 Task: Look for products in the category "Joint Care Supplements" from Doctor's Best only.
Action: Mouse moved to (299, 138)
Screenshot: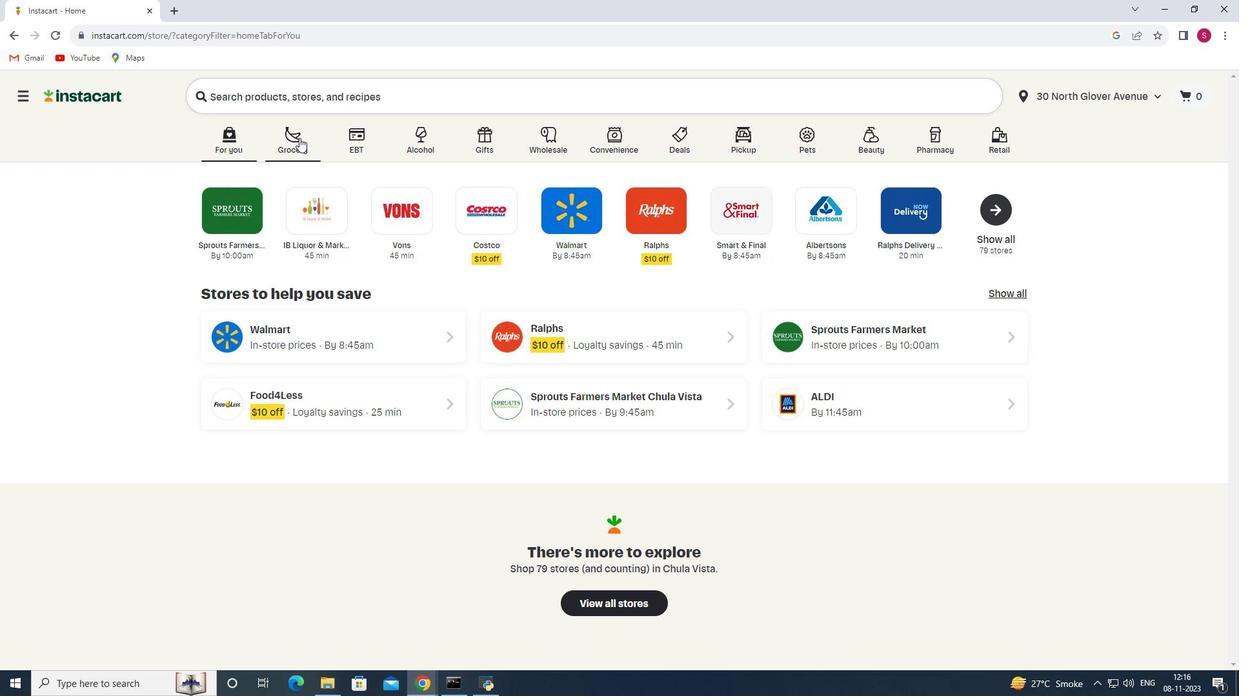 
Action: Mouse pressed left at (299, 138)
Screenshot: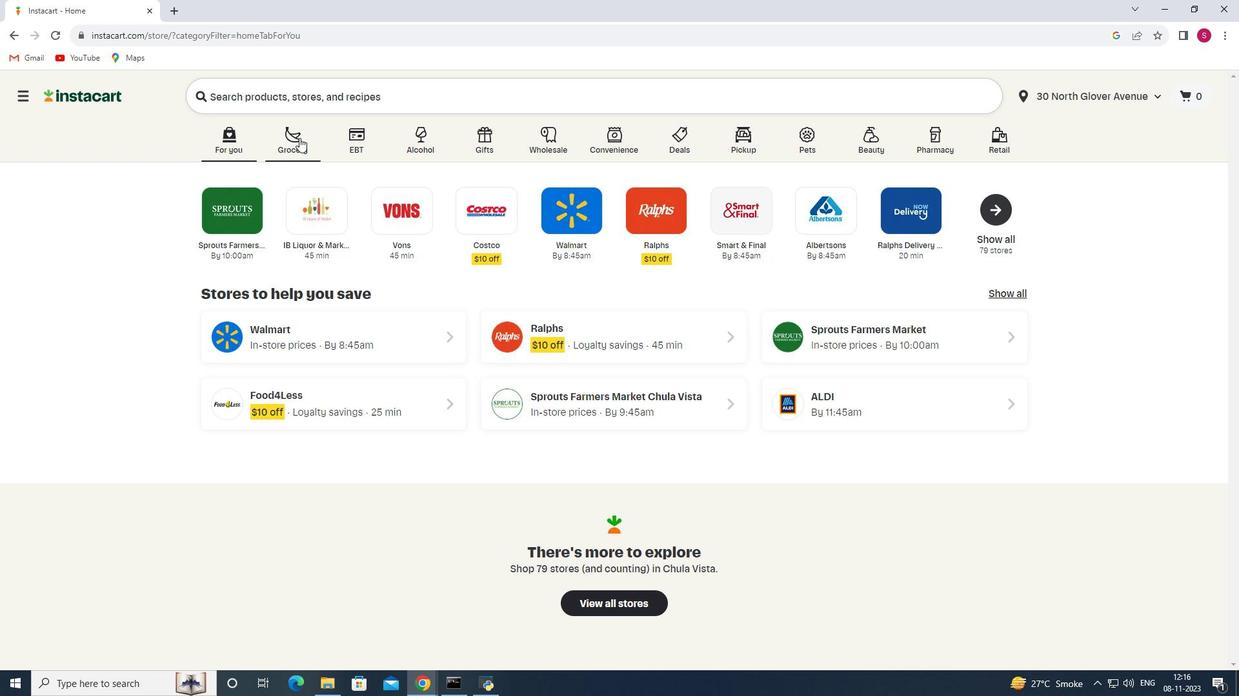 
Action: Mouse moved to (303, 378)
Screenshot: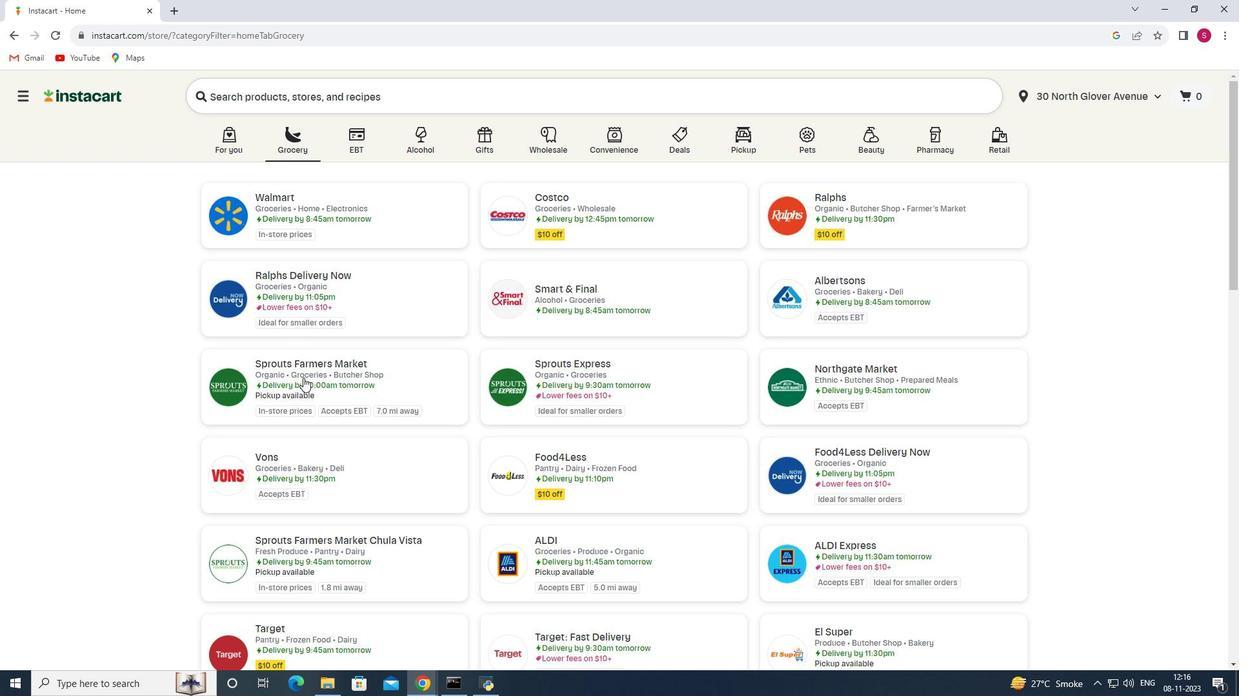 
Action: Mouse pressed left at (303, 378)
Screenshot: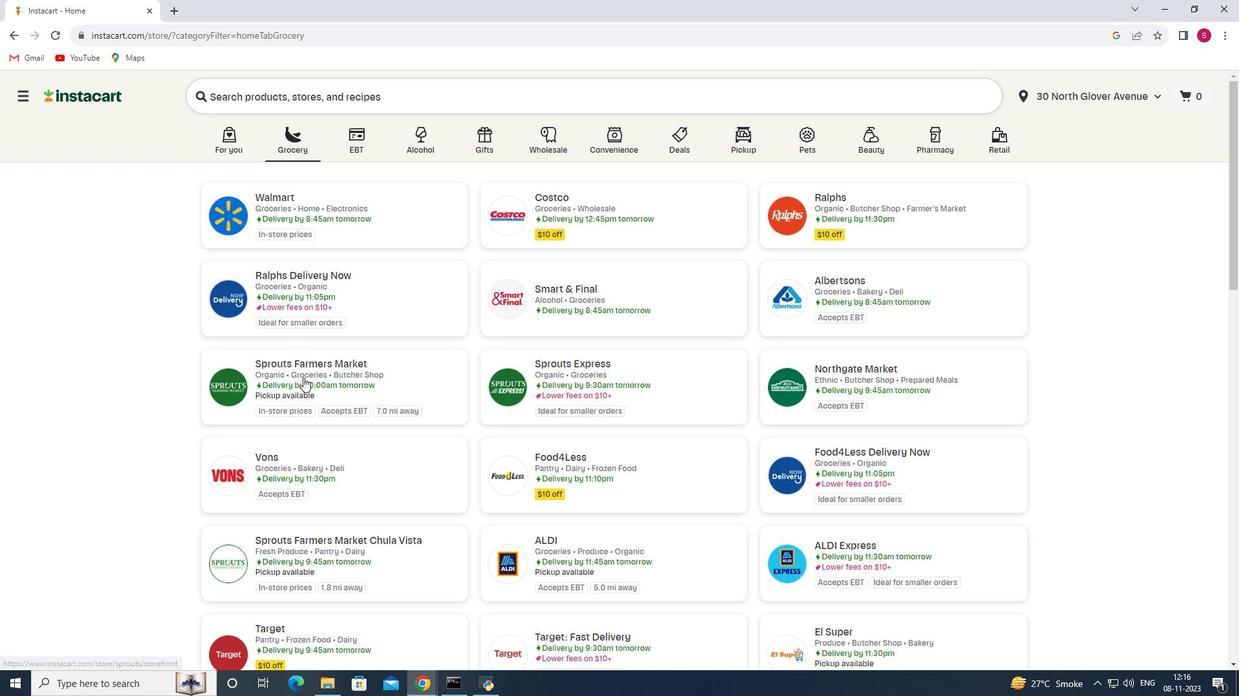 
Action: Mouse moved to (54, 419)
Screenshot: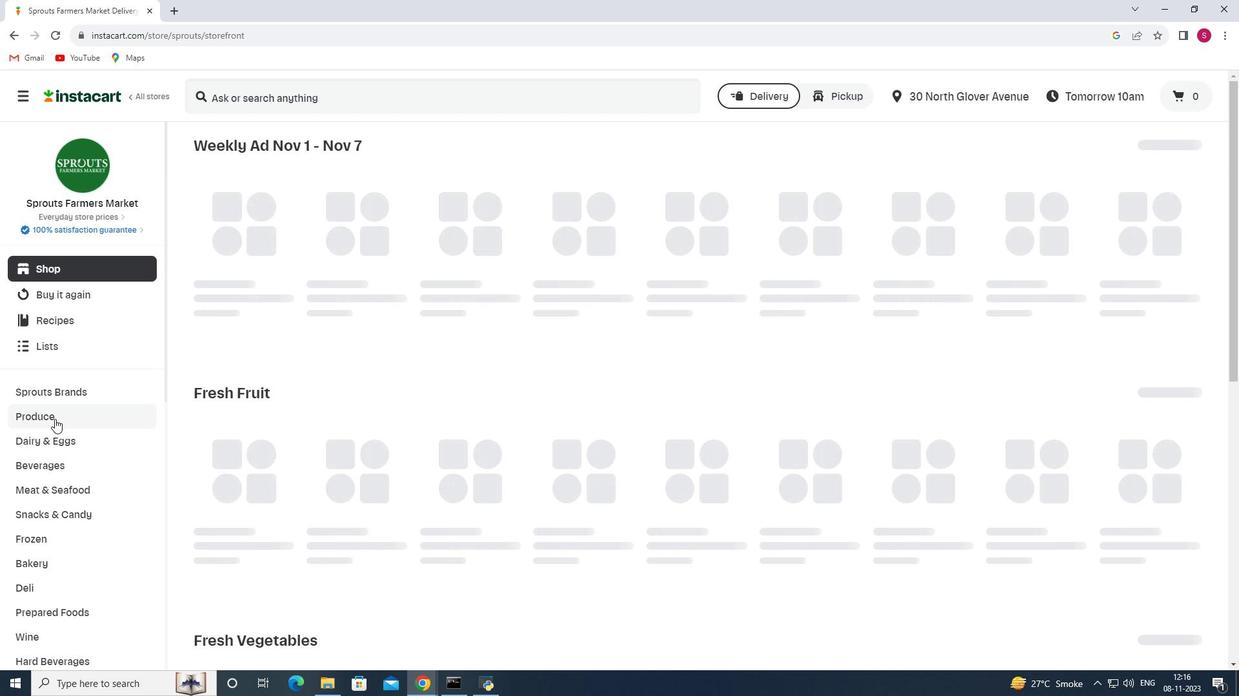
Action: Mouse scrolled (54, 418) with delta (0, 0)
Screenshot: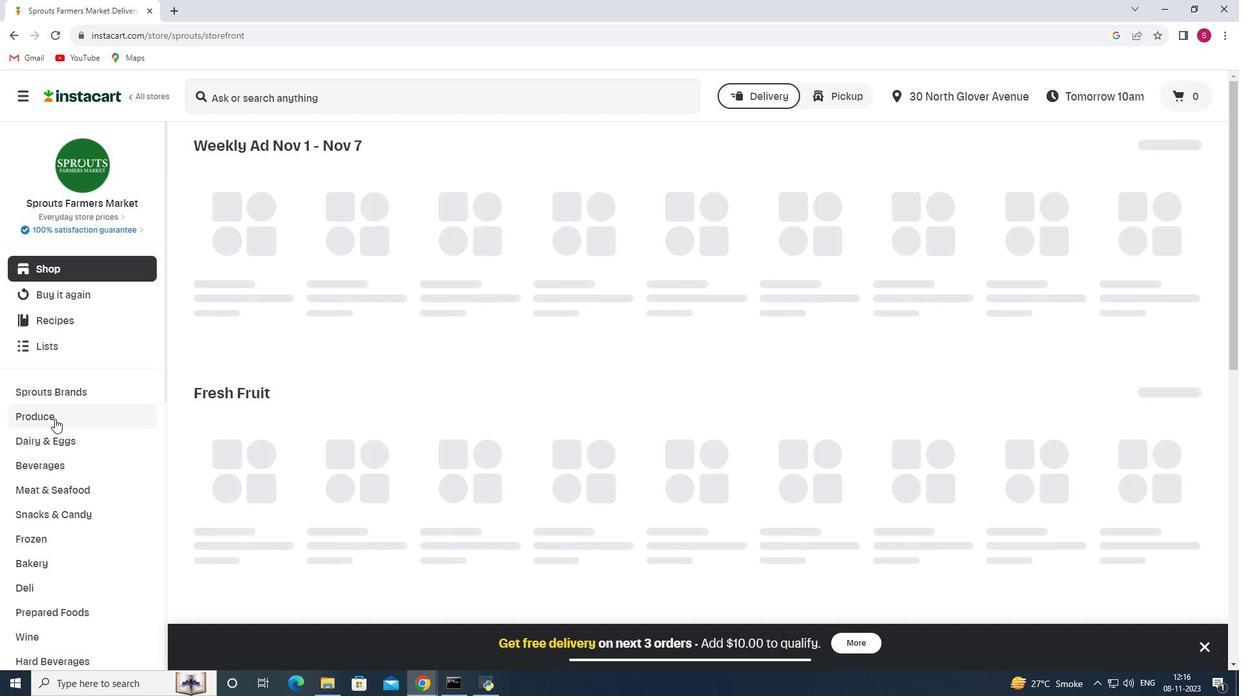
Action: Mouse scrolled (54, 418) with delta (0, 0)
Screenshot: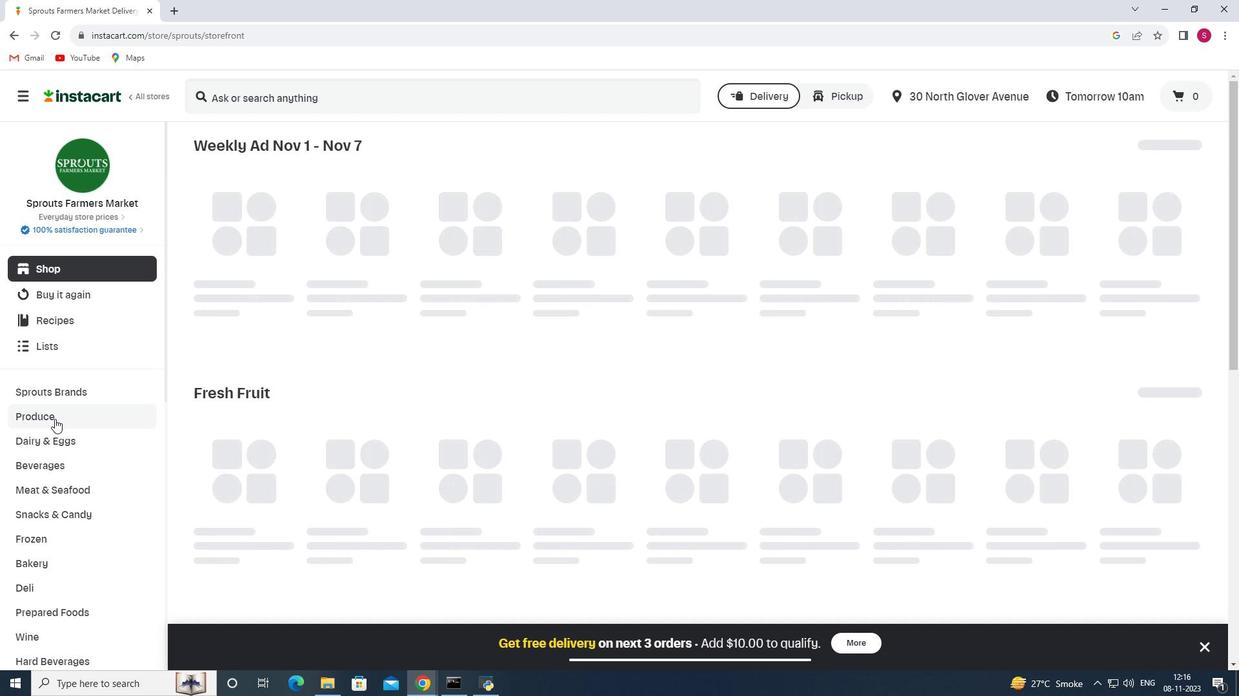 
Action: Mouse moved to (54, 419)
Screenshot: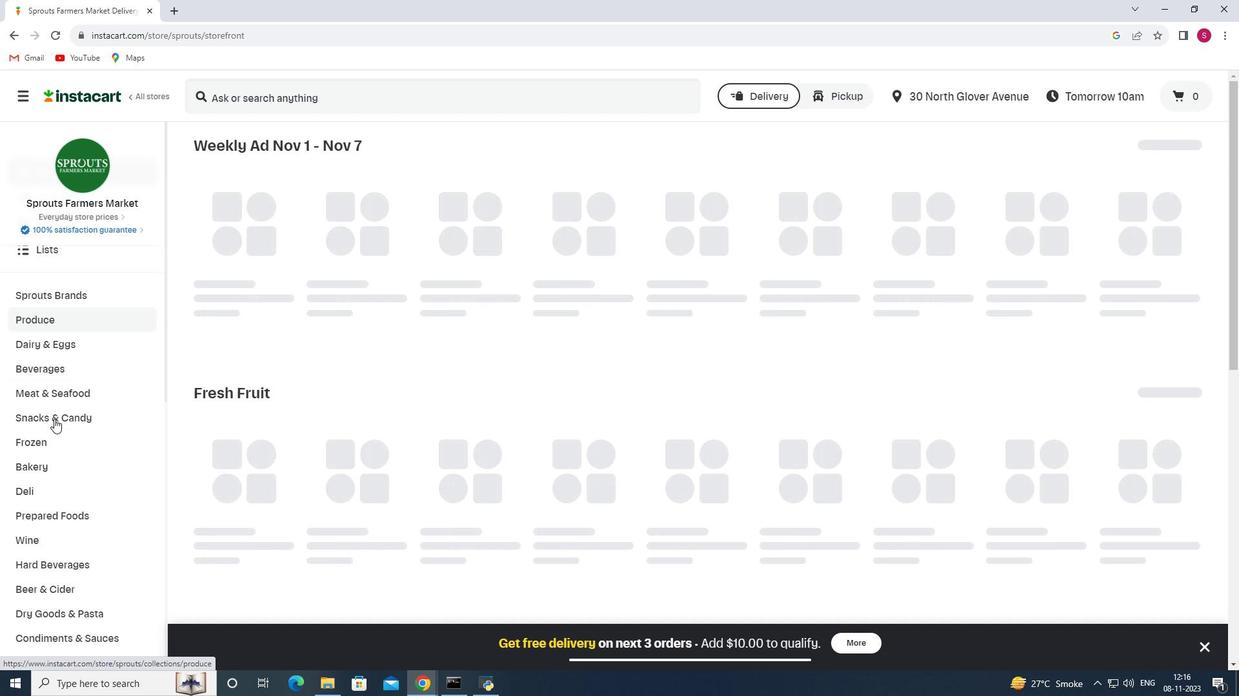 
Action: Mouse scrolled (54, 418) with delta (0, 0)
Screenshot: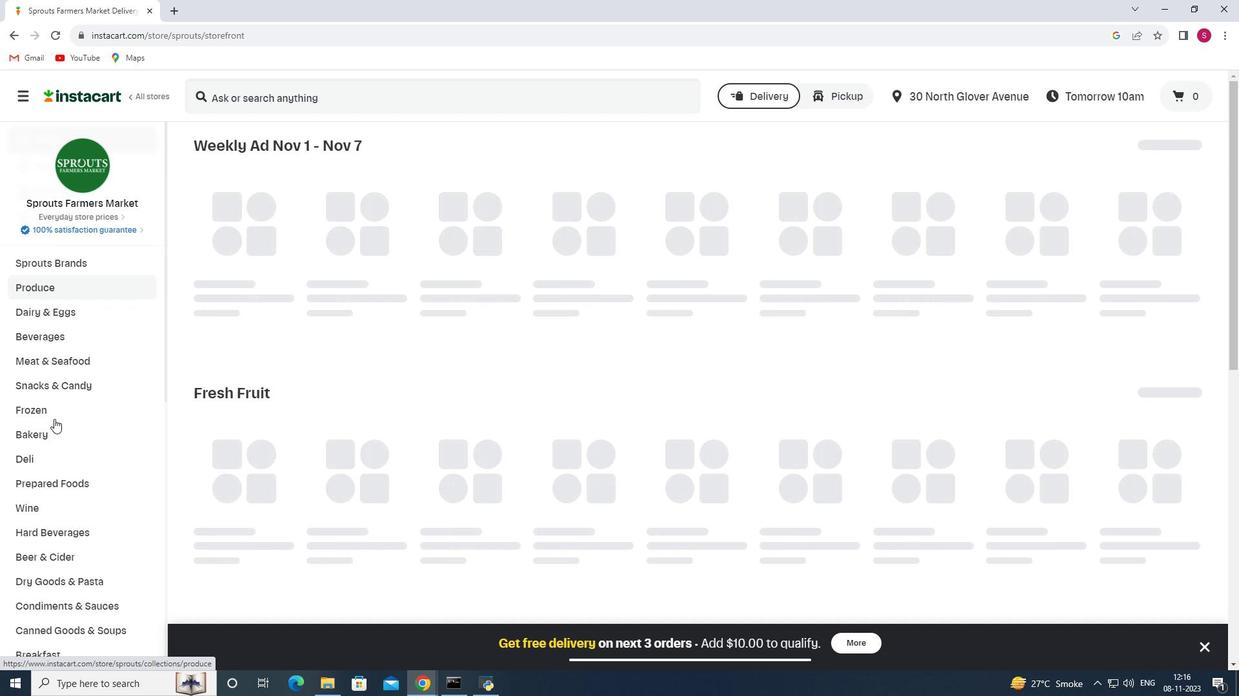
Action: Mouse scrolled (54, 418) with delta (0, 0)
Screenshot: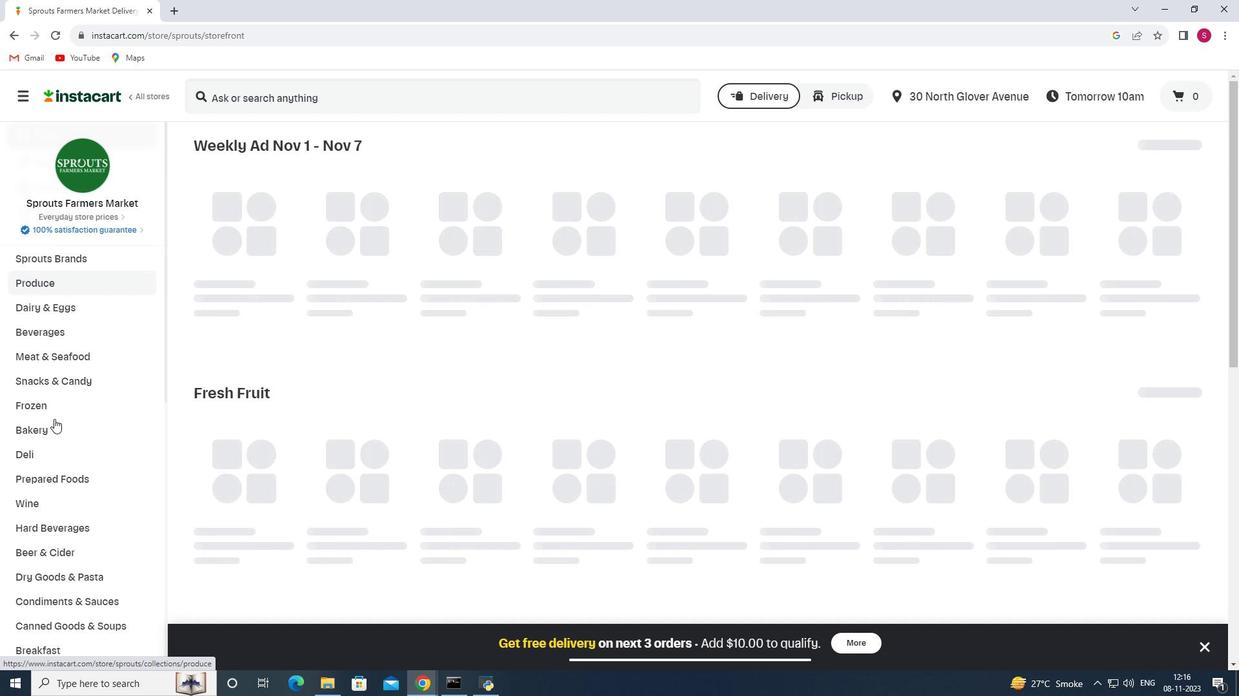 
Action: Mouse scrolled (54, 418) with delta (0, 0)
Screenshot: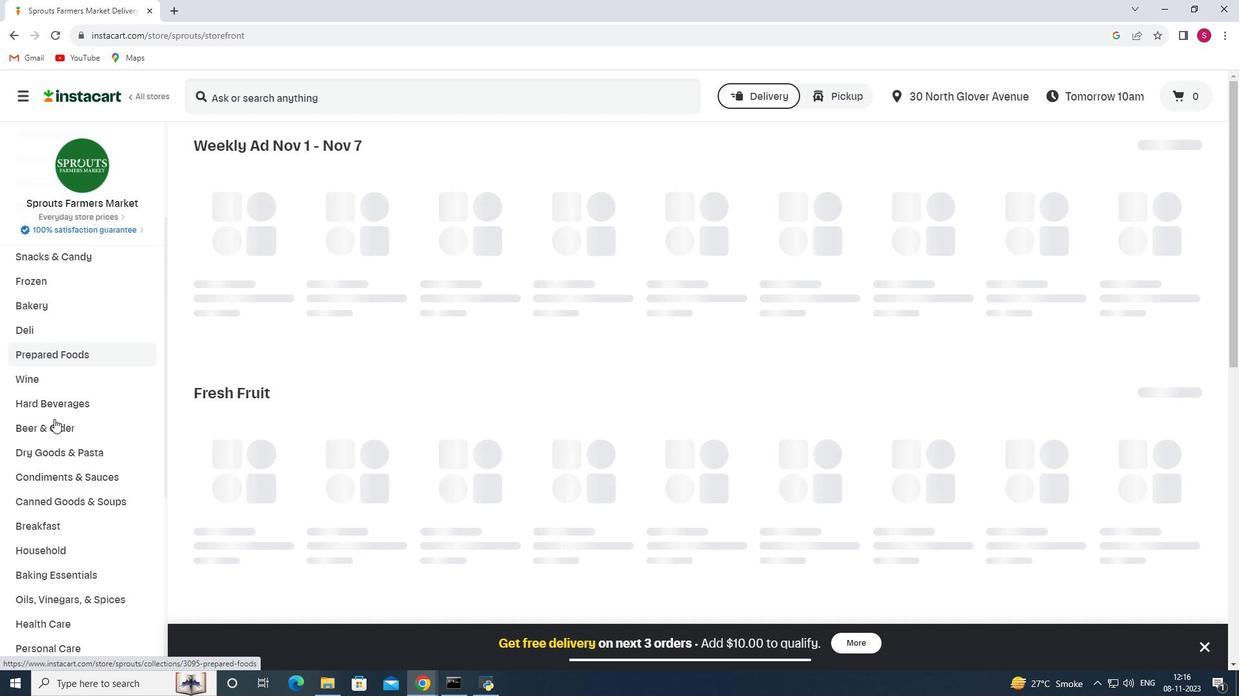 
Action: Mouse scrolled (54, 418) with delta (0, 0)
Screenshot: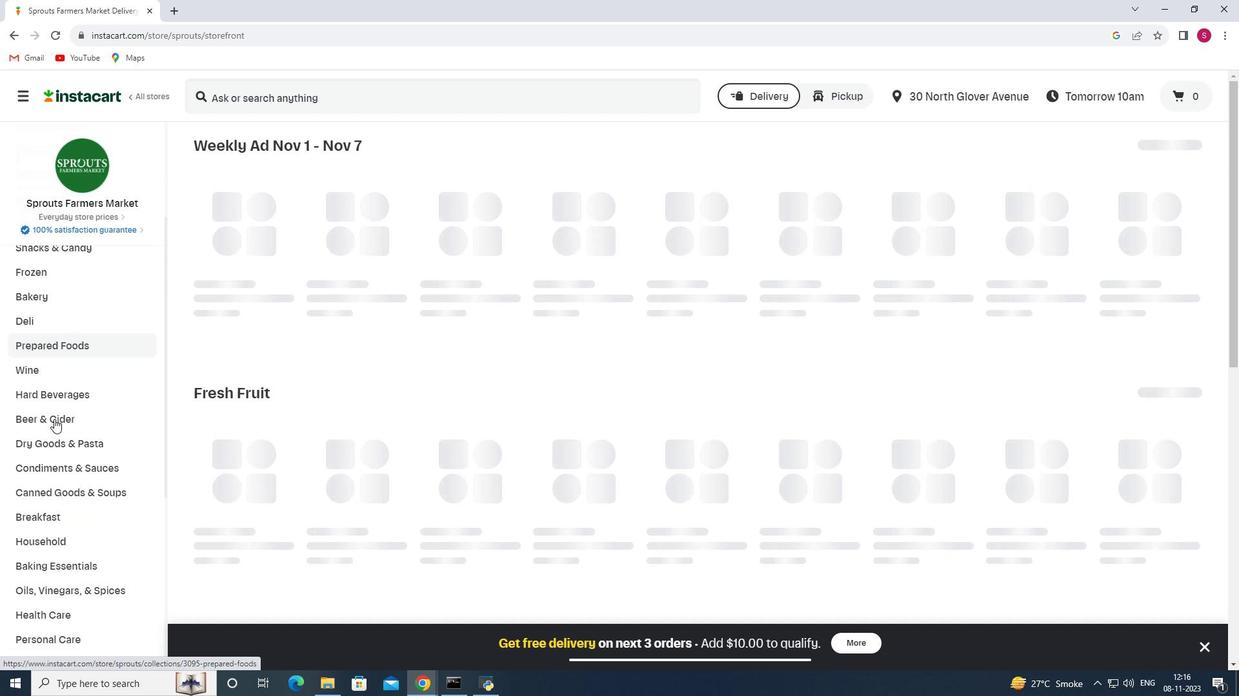 
Action: Mouse moved to (50, 492)
Screenshot: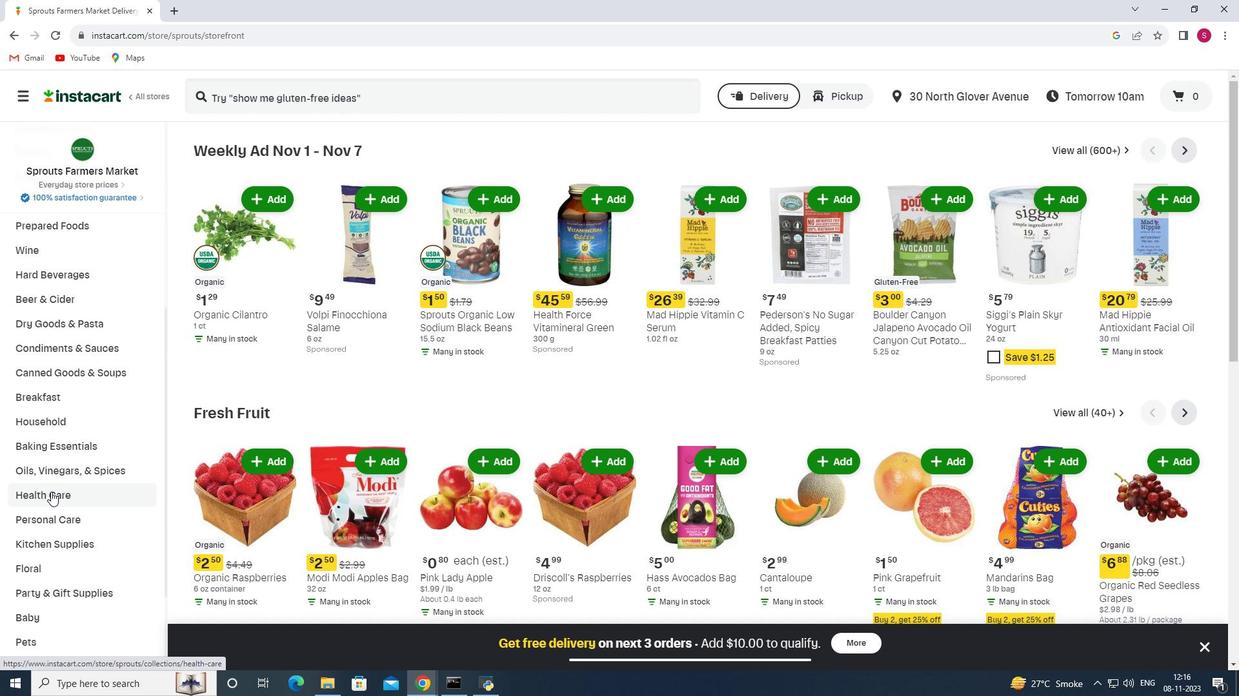 
Action: Mouse pressed left at (50, 492)
Screenshot: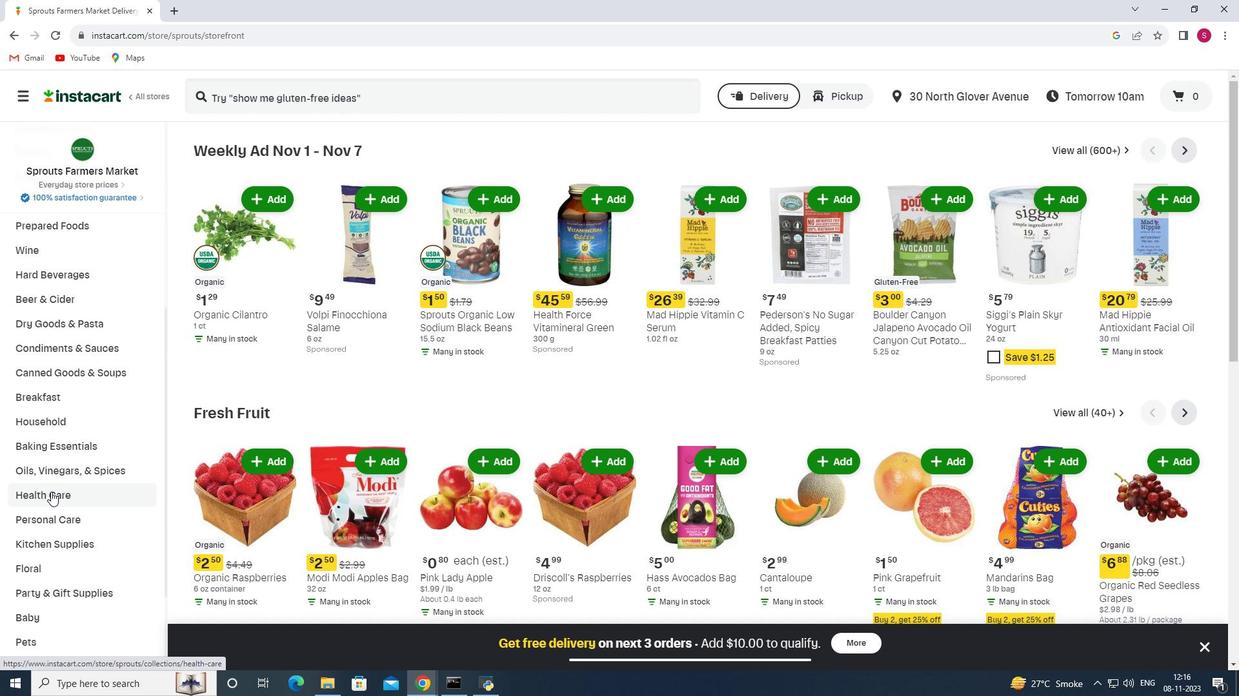 
Action: Mouse moved to (450, 190)
Screenshot: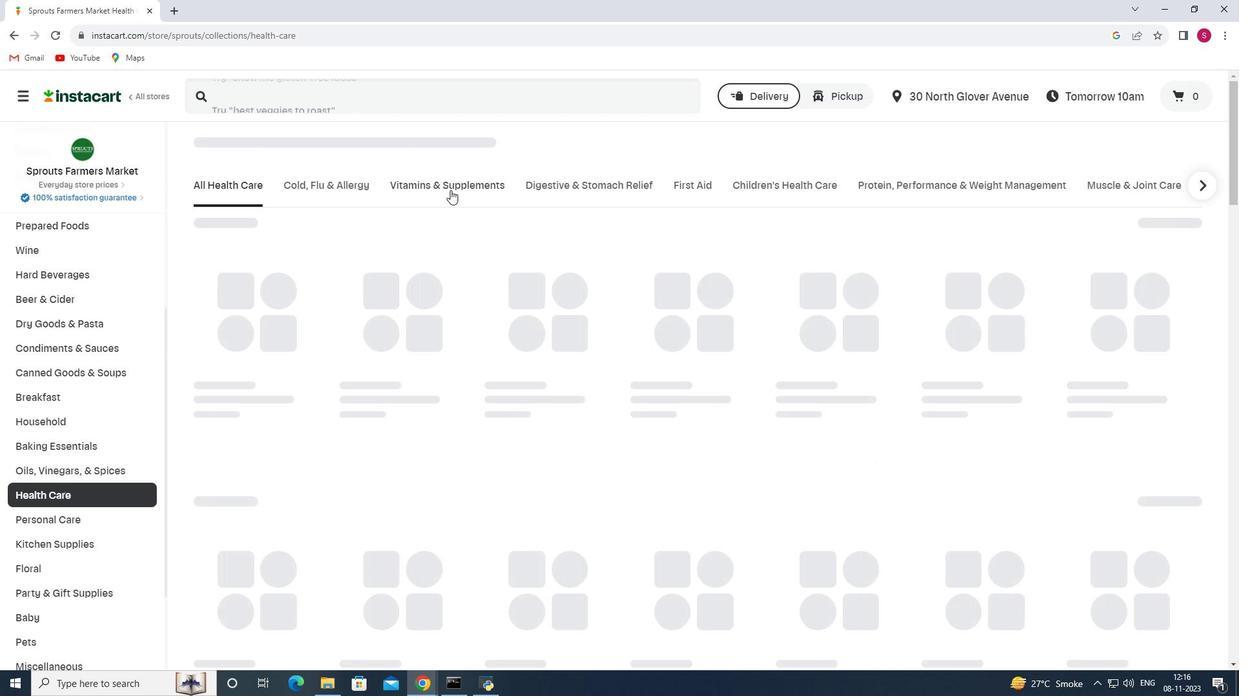 
Action: Mouse pressed left at (450, 190)
Screenshot: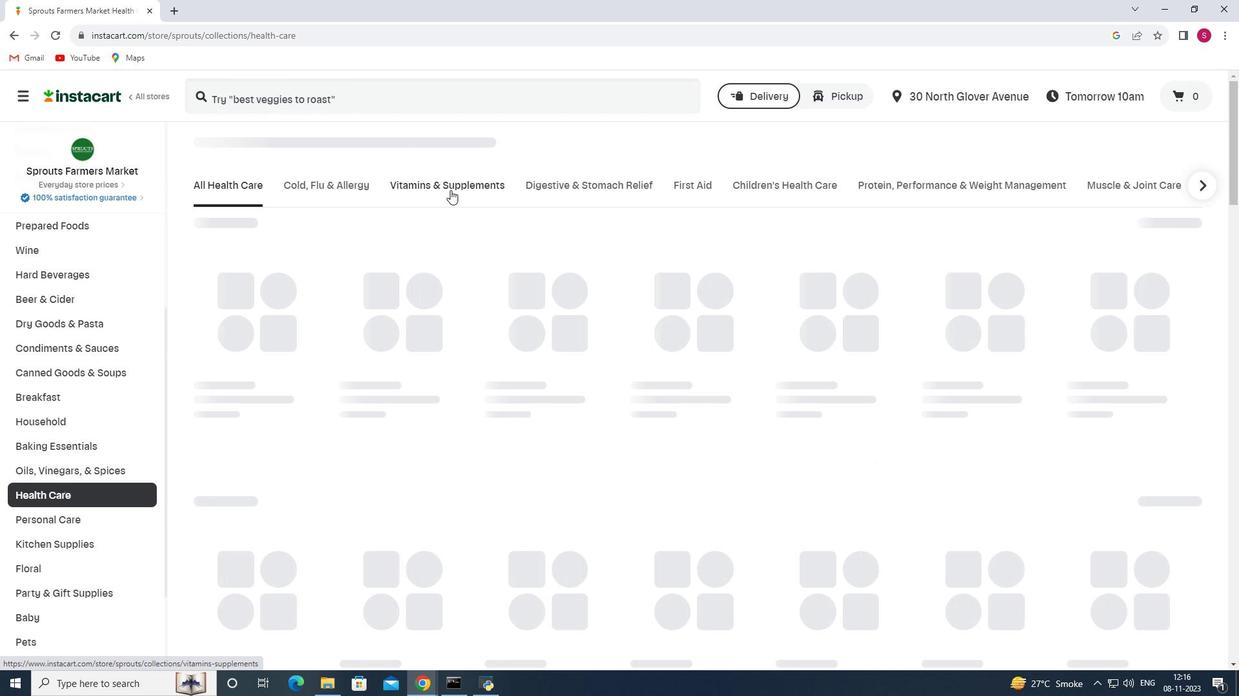 
Action: Mouse moved to (1208, 232)
Screenshot: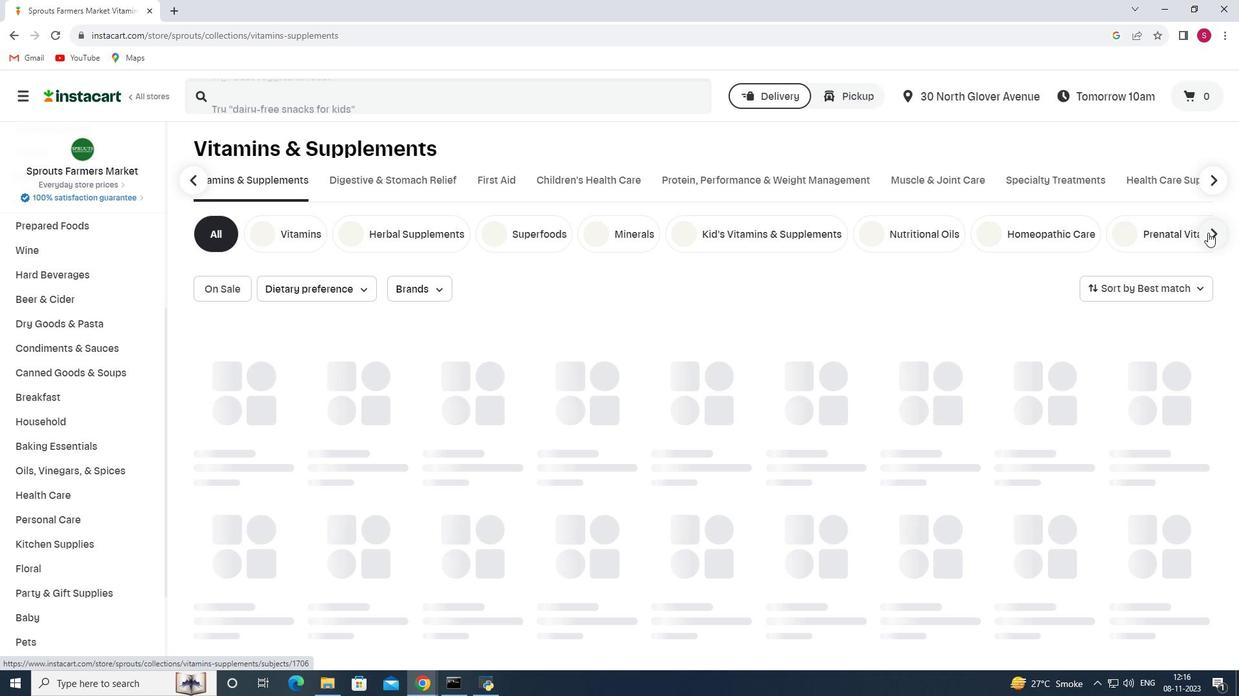 
Action: Mouse pressed left at (1208, 232)
Screenshot: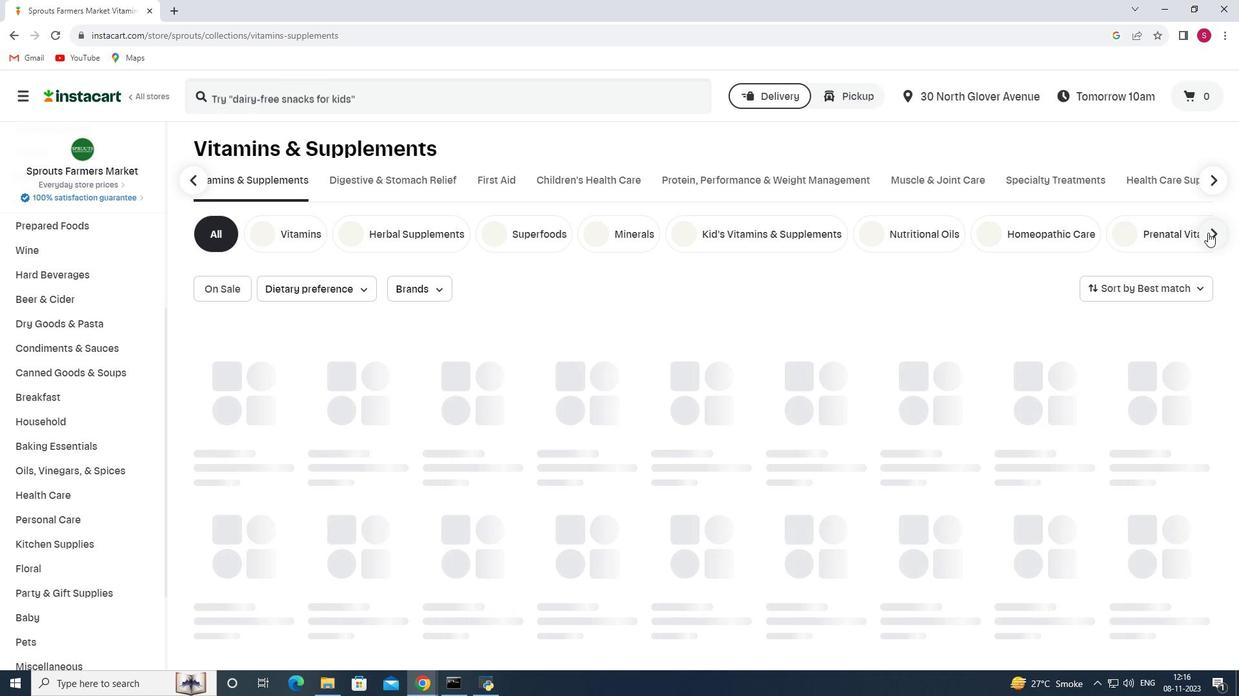 
Action: Mouse moved to (964, 232)
Screenshot: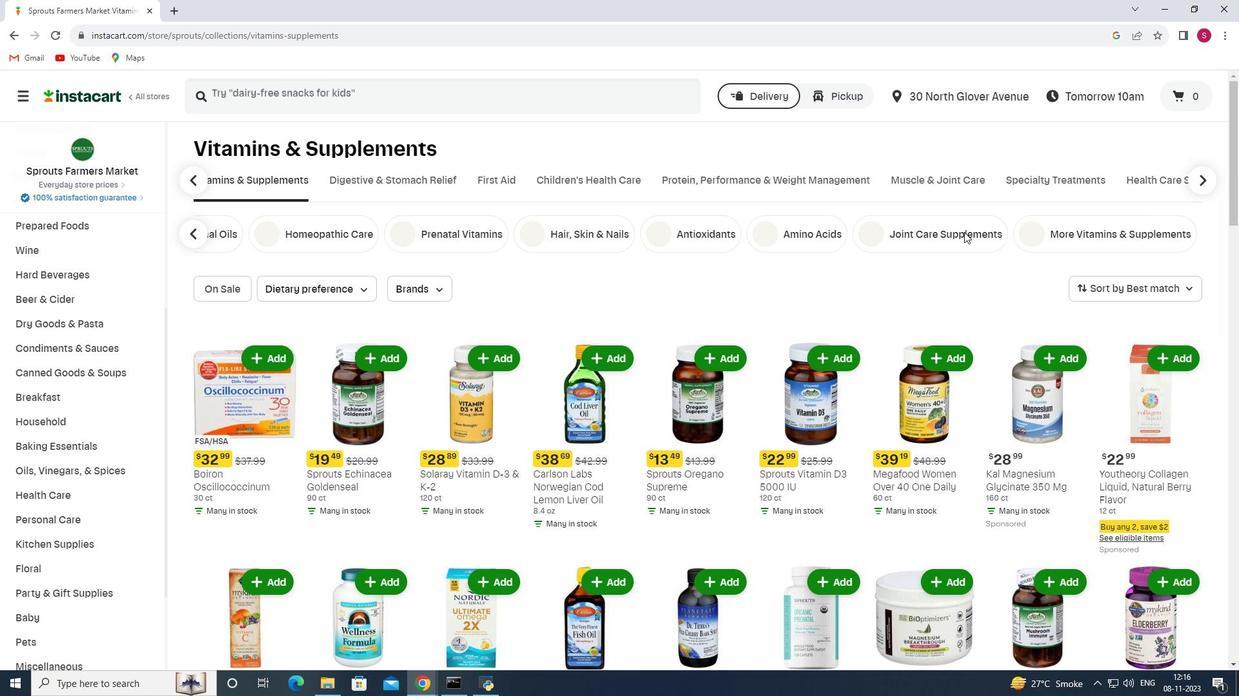 
Action: Mouse pressed left at (964, 232)
Screenshot: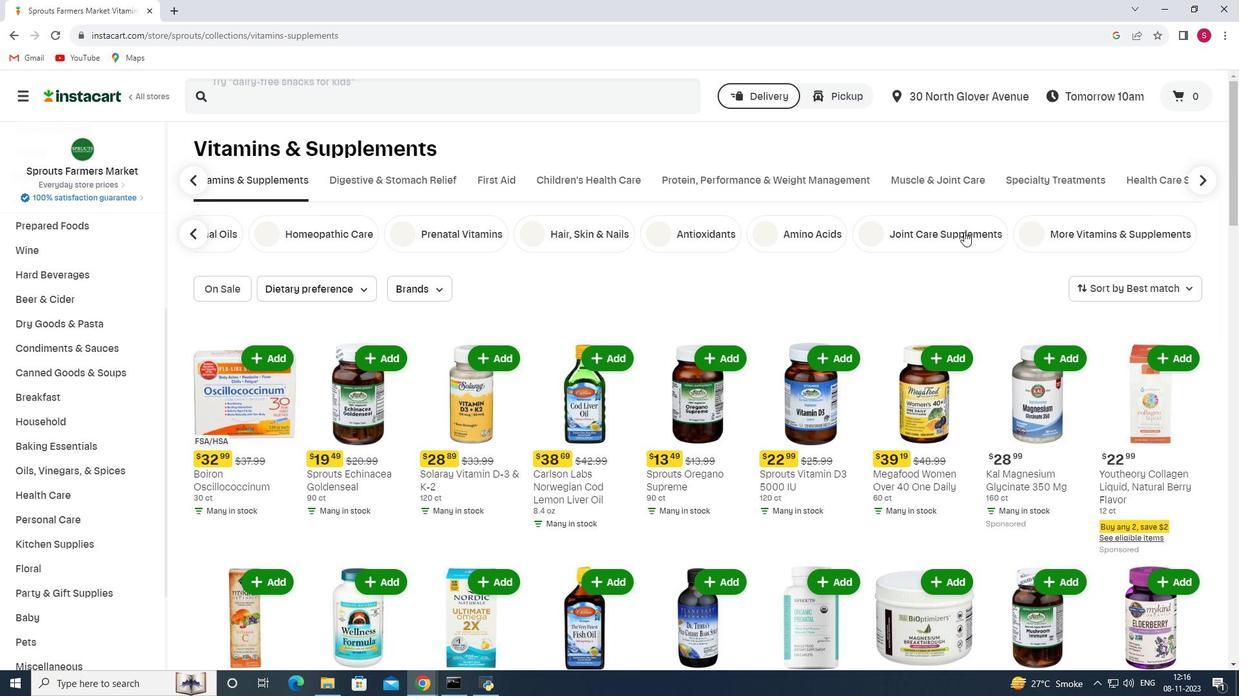 
Action: Mouse moved to (297, 284)
Screenshot: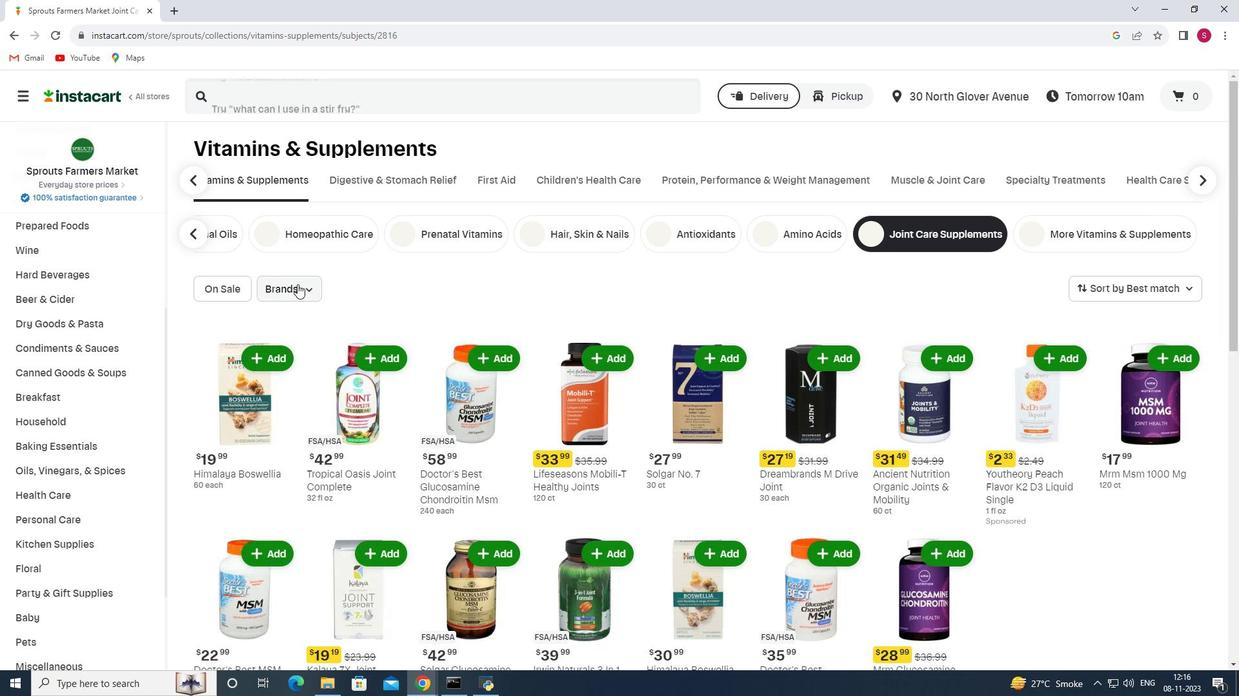 
Action: Mouse pressed left at (297, 284)
Screenshot: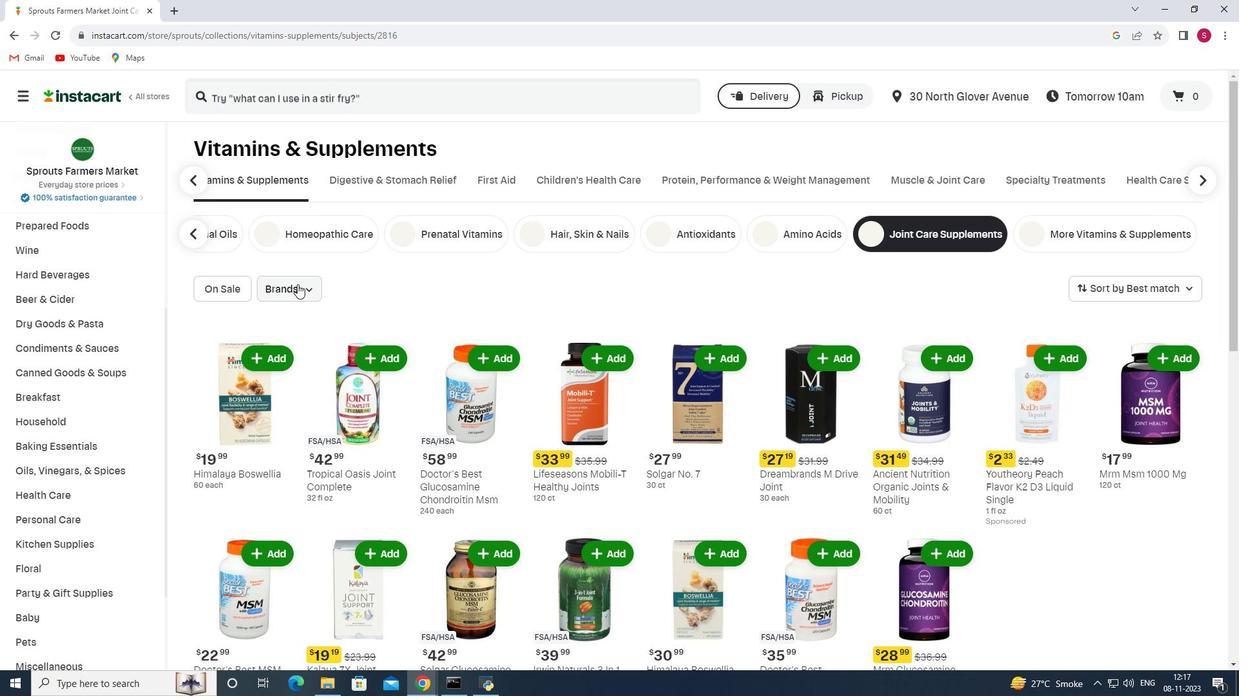 
Action: Mouse moved to (272, 394)
Screenshot: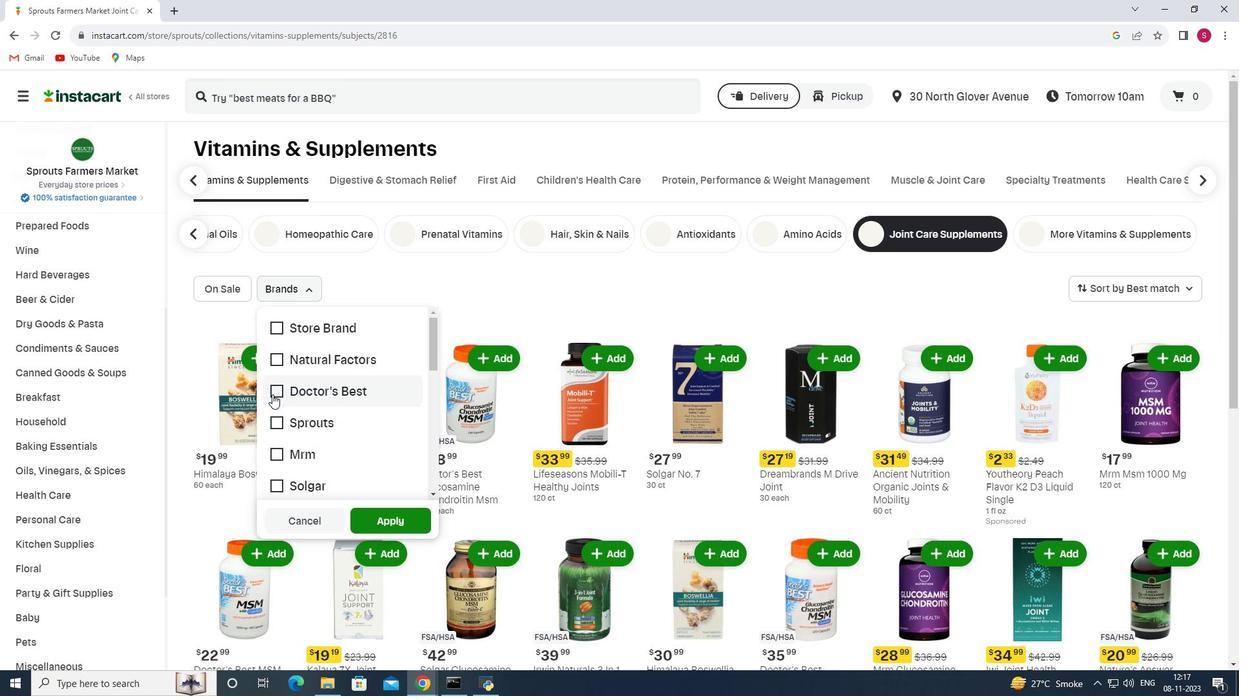 
Action: Mouse pressed left at (272, 394)
Screenshot: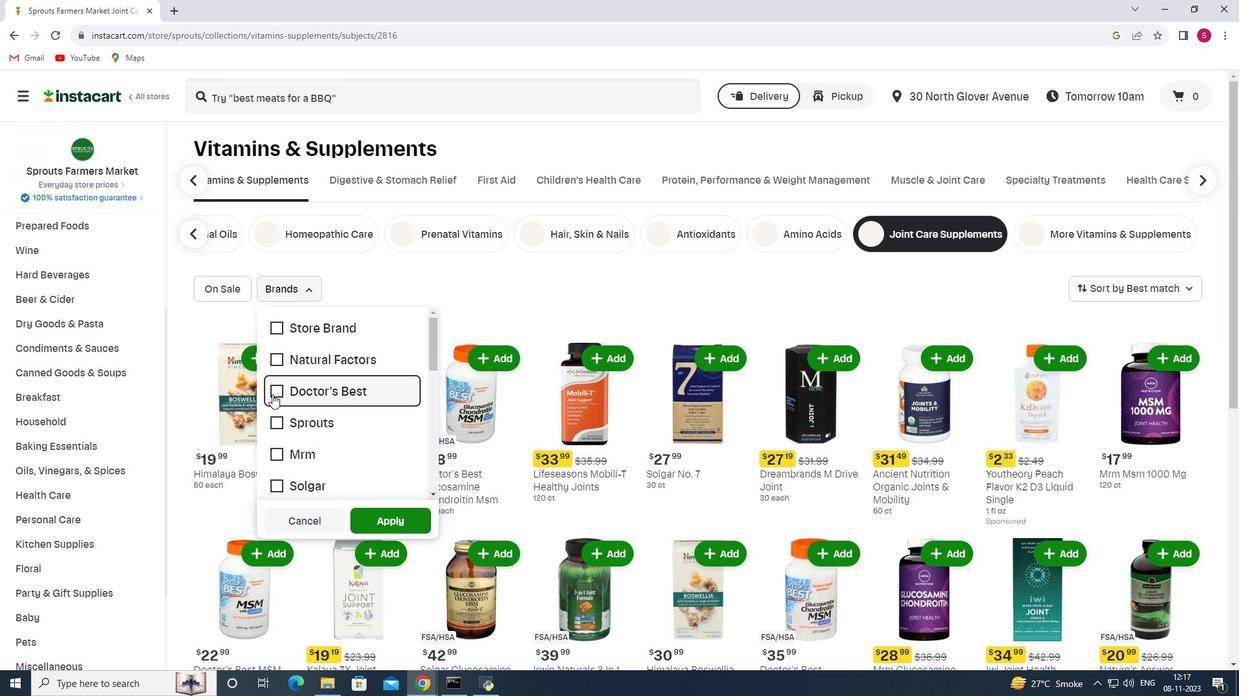 
Action: Mouse moved to (393, 516)
Screenshot: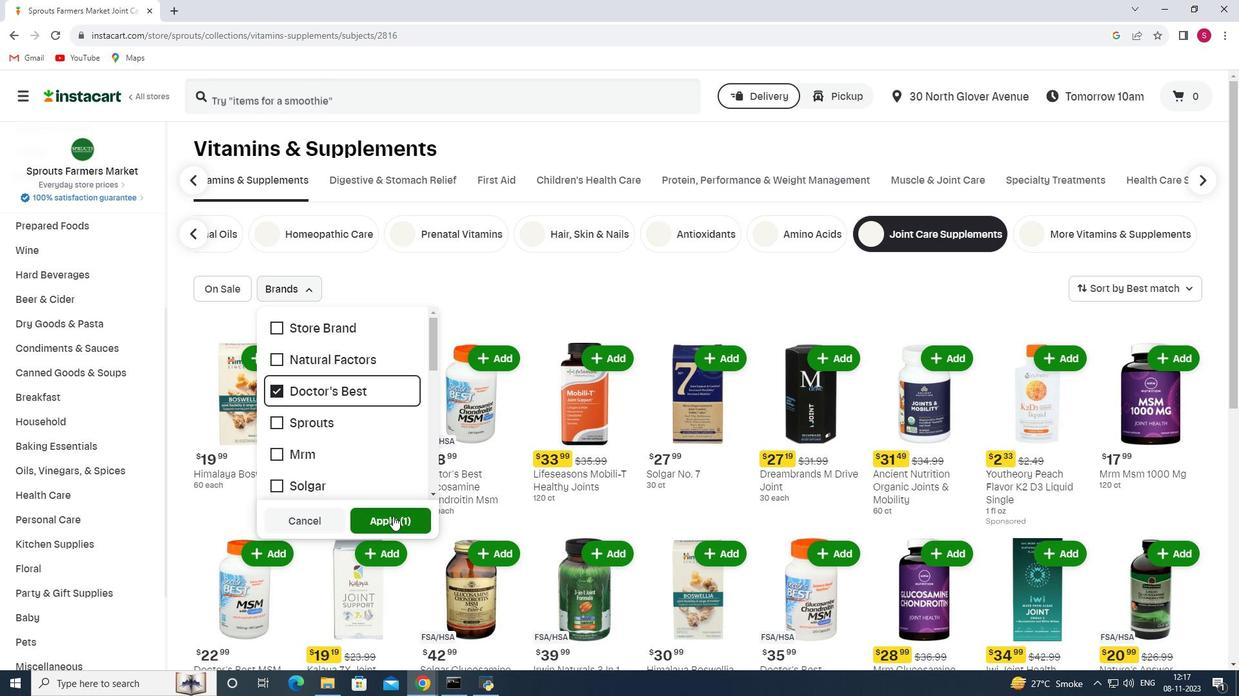 
Action: Mouse pressed left at (393, 516)
Screenshot: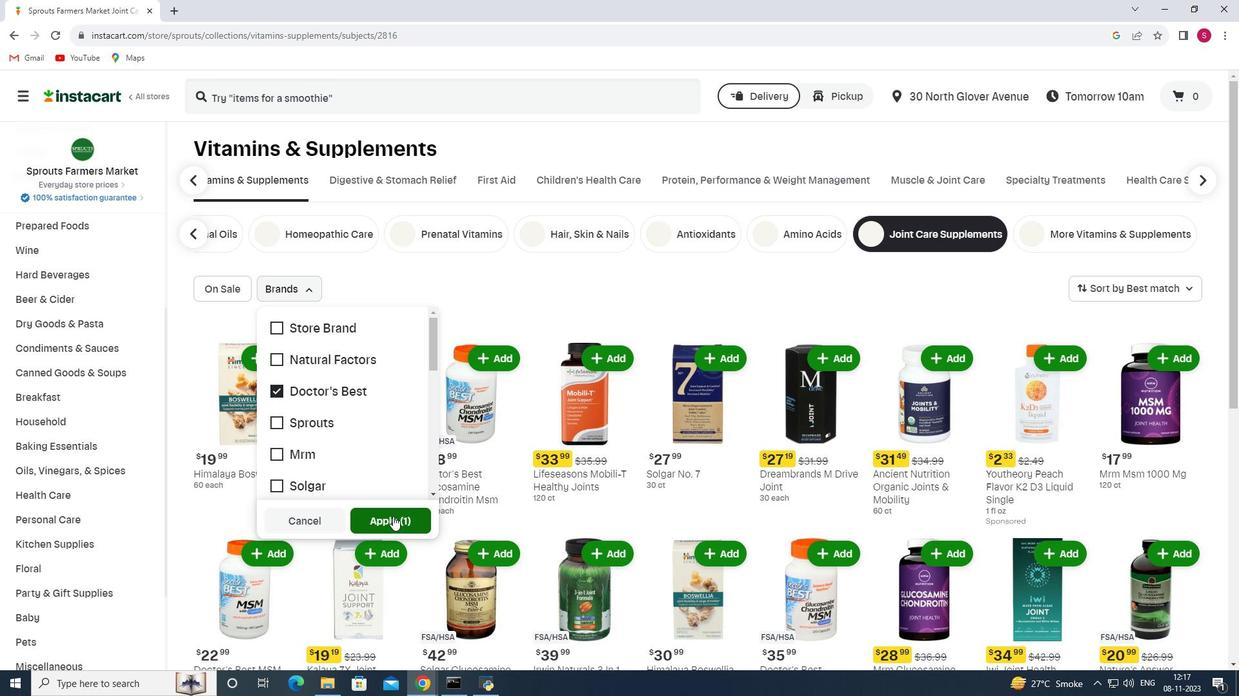 
